 Task: Create a section Capacity Planning Sprint and in the section, add a milestone Continuous Integration and Deployment Implementation in the project TranceTech.
Action: Mouse moved to (43, 380)
Screenshot: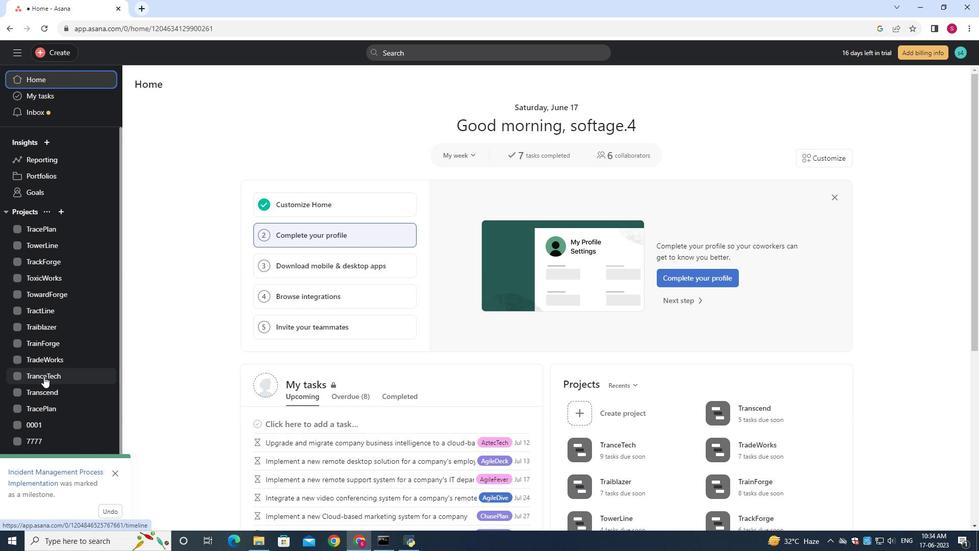 
Action: Mouse pressed left at (43, 380)
Screenshot: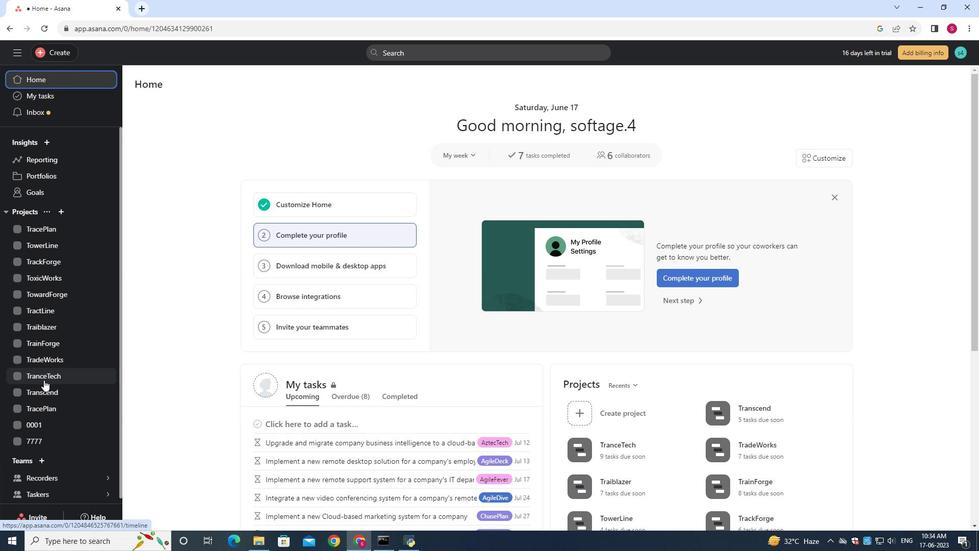 
Action: Mouse moved to (179, 135)
Screenshot: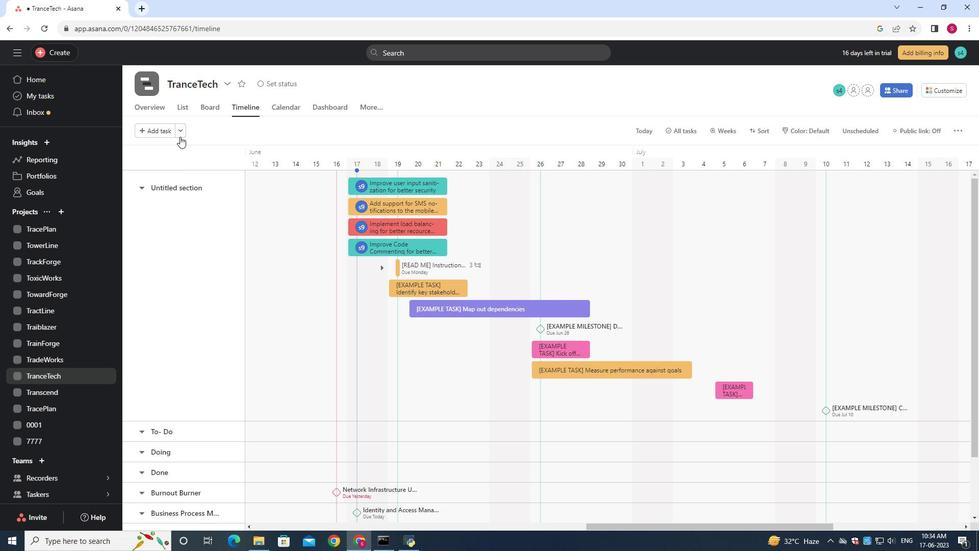 
Action: Mouse pressed left at (179, 135)
Screenshot: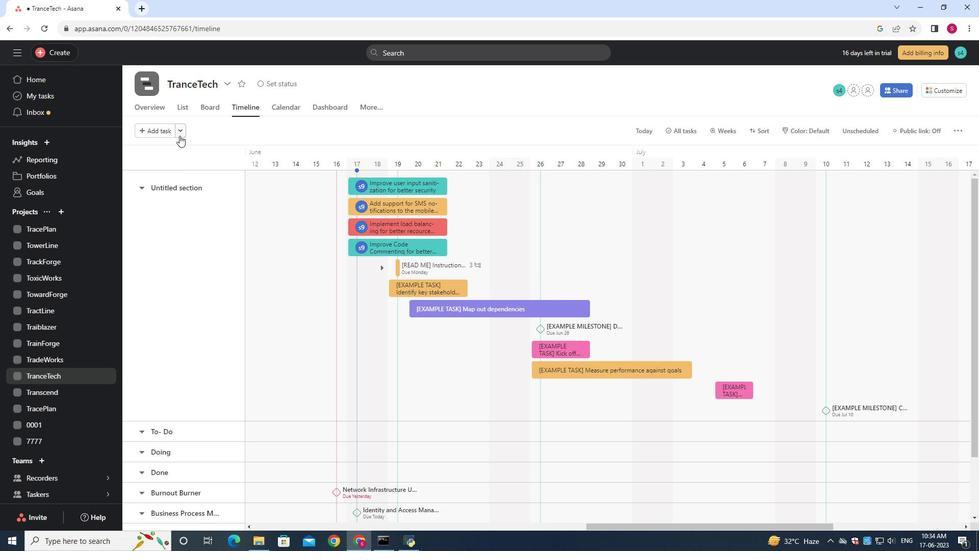 
Action: Mouse moved to (190, 150)
Screenshot: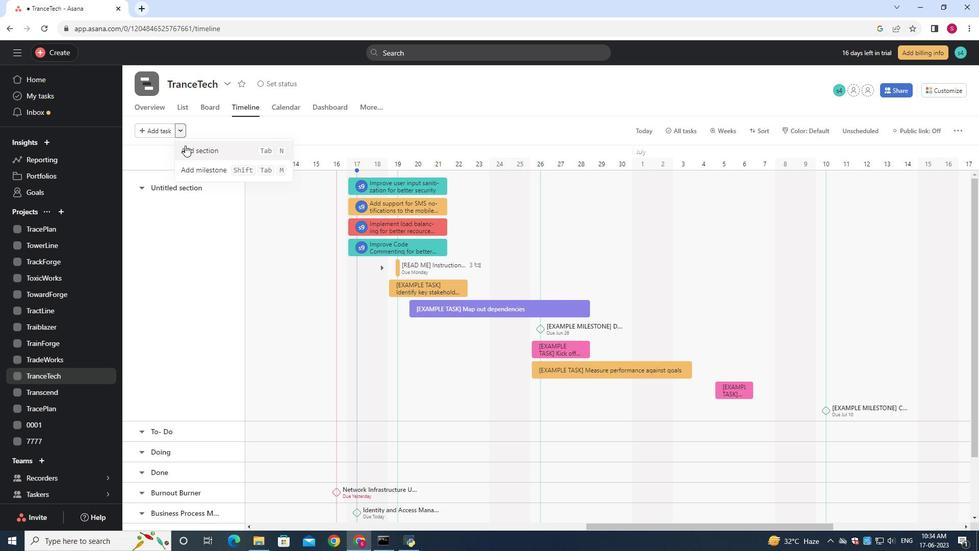 
Action: Mouse pressed left at (190, 150)
Screenshot: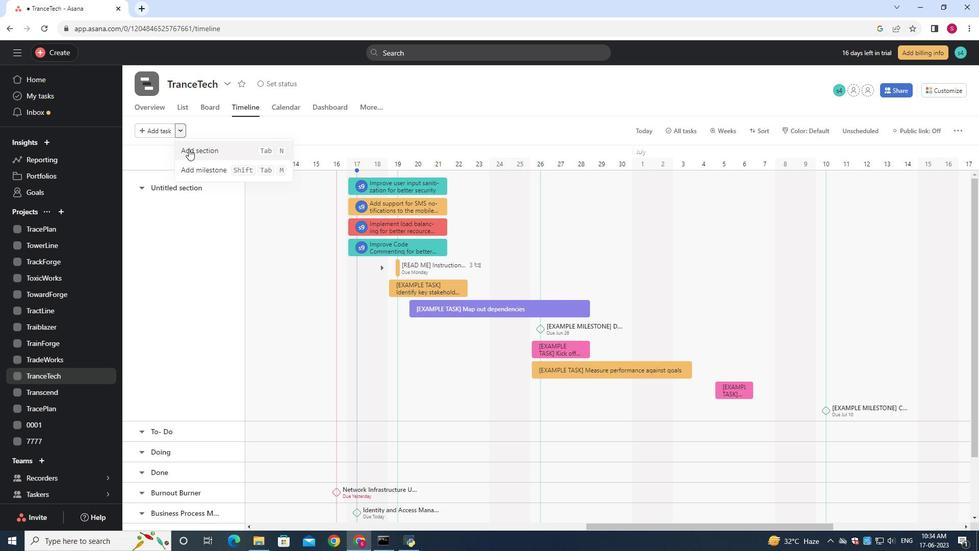 
Action: Mouse moved to (191, 150)
Screenshot: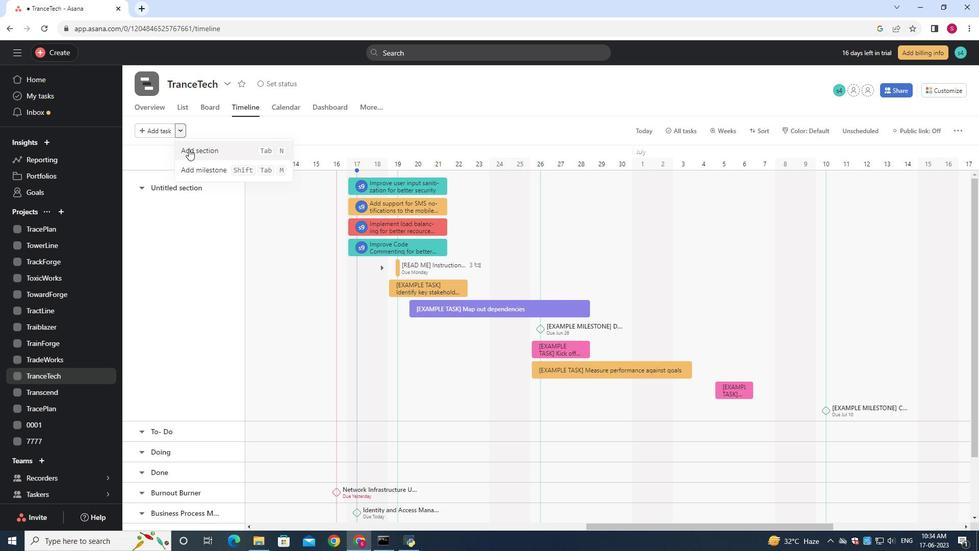 
Action: Key pressed <Key.shift>Capacity<Key.space><Key.shift>Planning<Key.space><Key.shift>Sprint
Screenshot: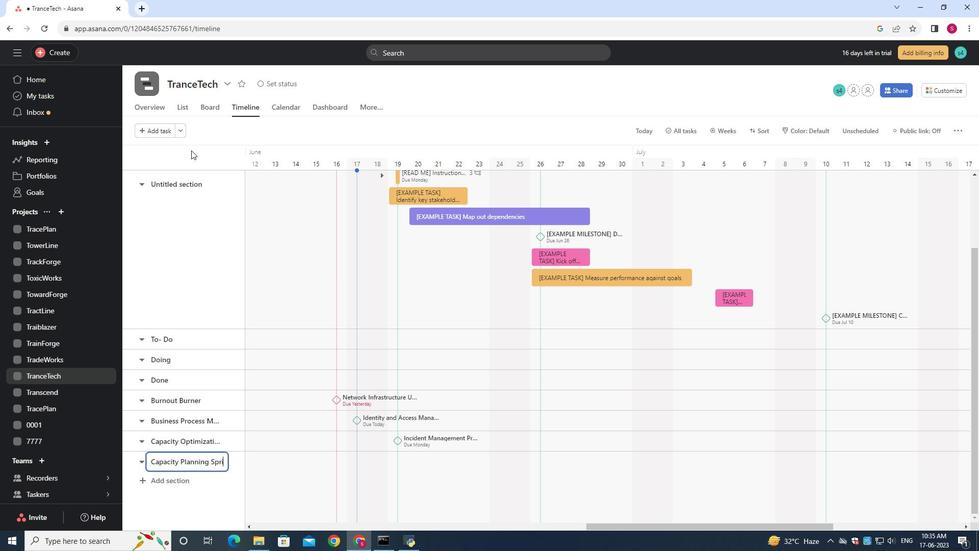 
Action: Mouse moved to (316, 465)
Screenshot: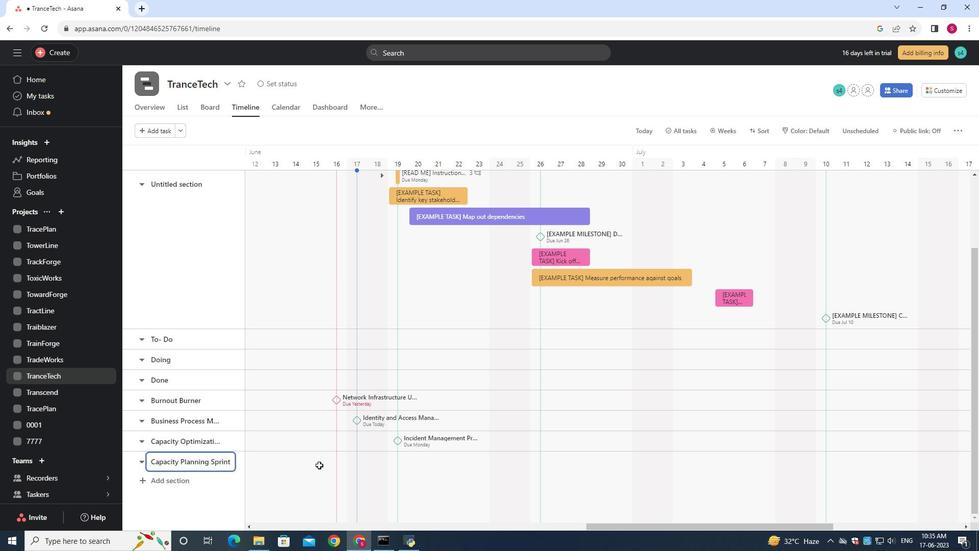 
Action: Mouse pressed left at (316, 465)
Screenshot: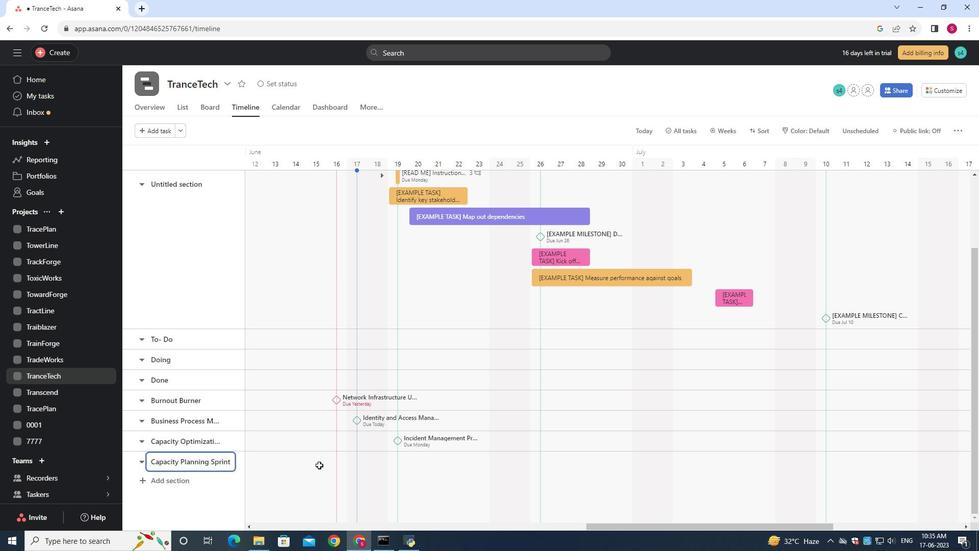 
Action: Mouse moved to (305, 461)
Screenshot: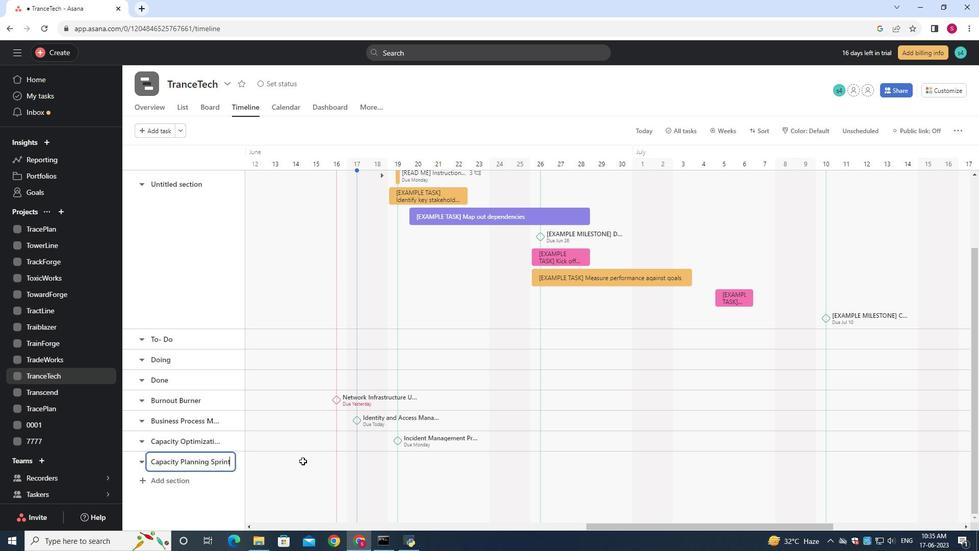 
Action: Mouse pressed left at (305, 461)
Screenshot: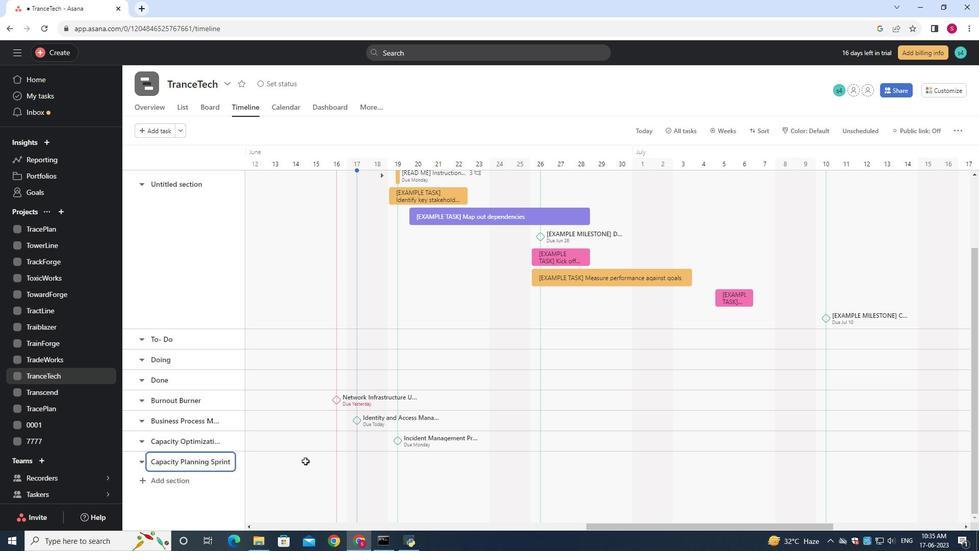 
Action: Mouse moved to (301, 462)
Screenshot: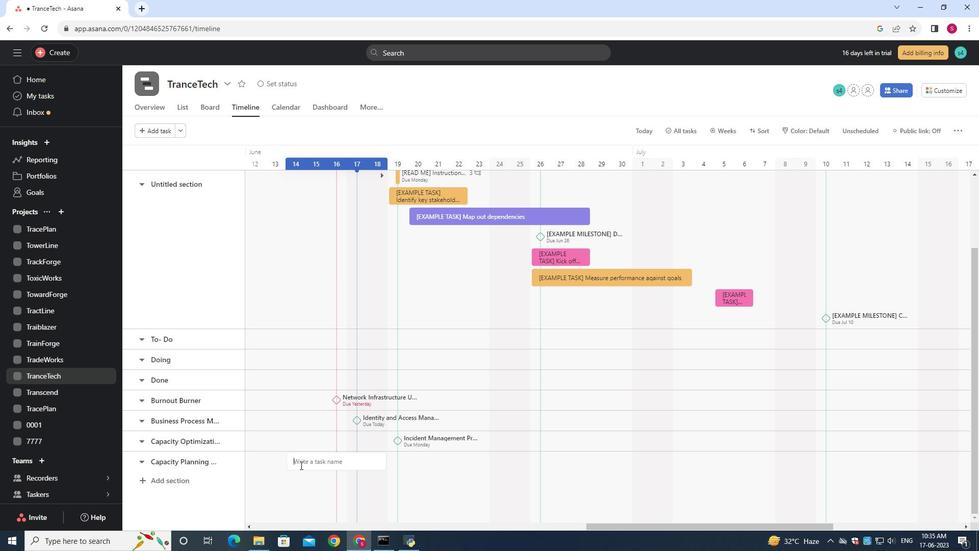 
Action: Key pressed <Key.shift>Continuous<Key.space><Key.shift>Integration<Key.space>and<Key.space><Key.shift>Deployment<Key.space><Key.shift>Implementation
Screenshot: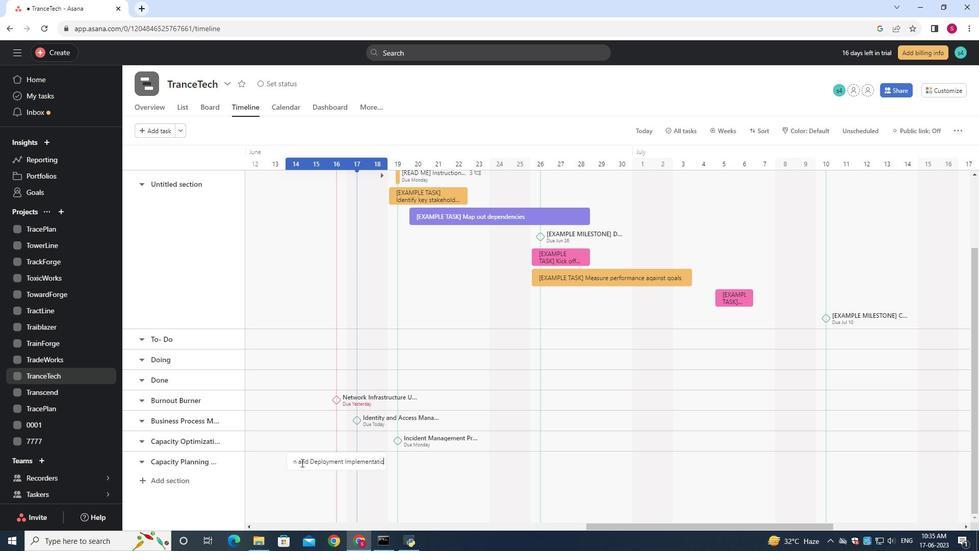 
Action: Mouse moved to (324, 460)
Screenshot: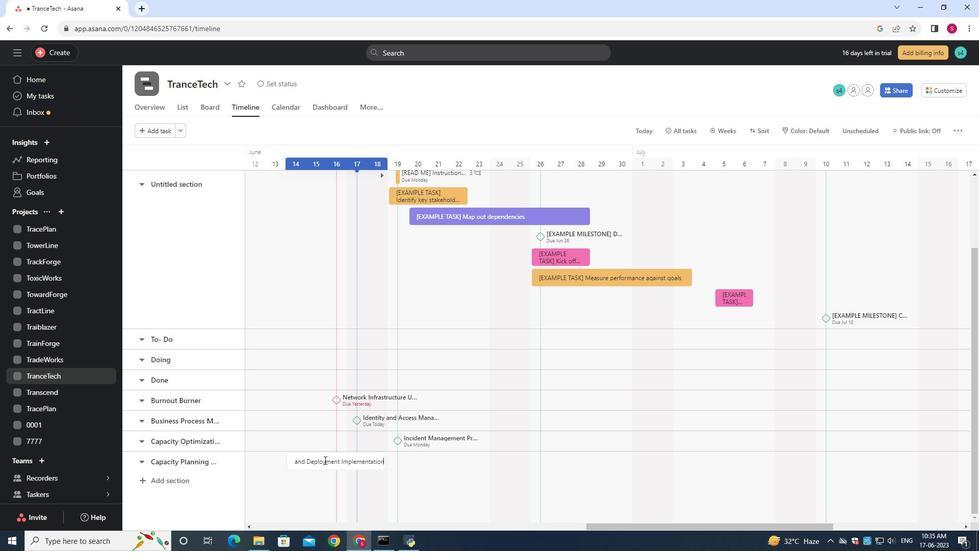 
Action: Mouse pressed right at (324, 460)
Screenshot: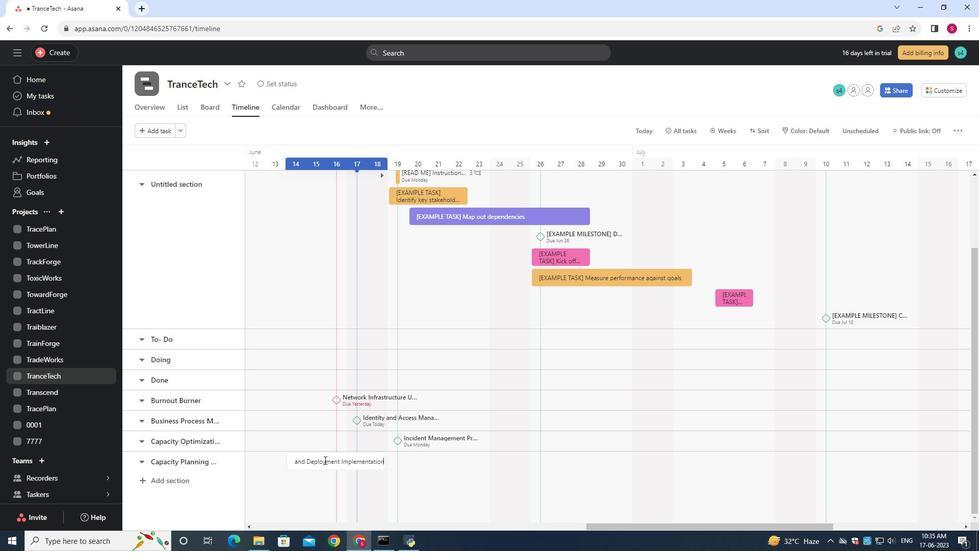 
Action: Mouse moved to (354, 409)
Screenshot: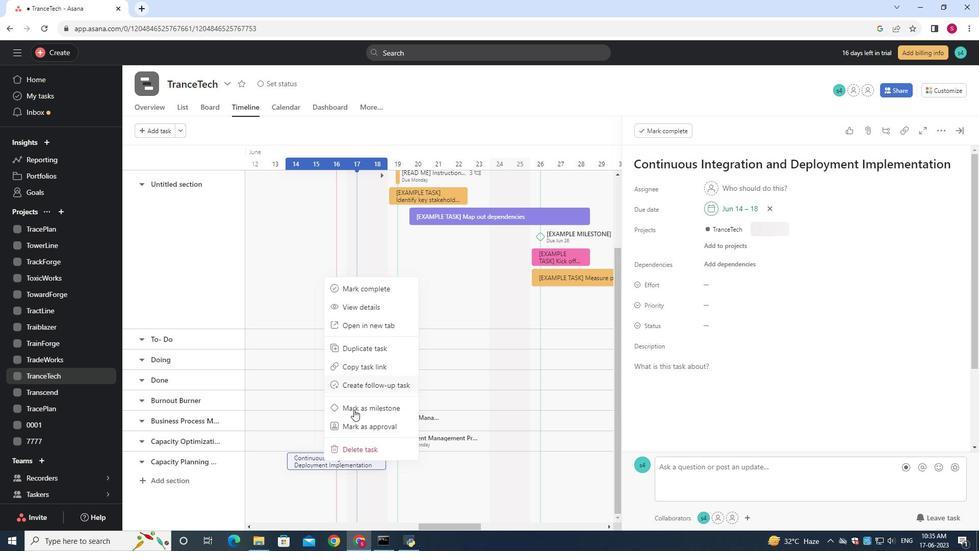 
Action: Mouse pressed left at (354, 409)
Screenshot: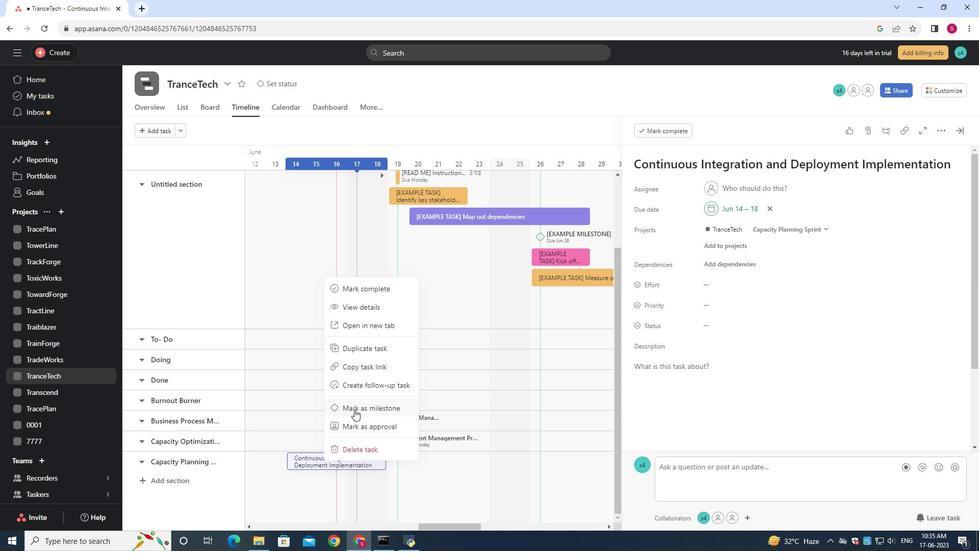 
Action: Mouse moved to (408, 346)
Screenshot: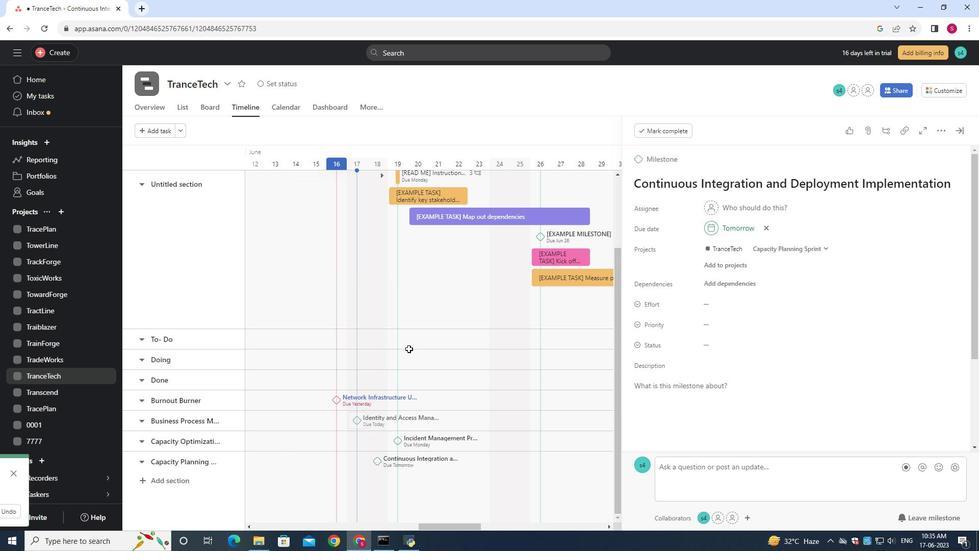 
